 Task: Add Sprouts Unbleached Wax Paper to the cart.
Action: Mouse moved to (777, 290)
Screenshot: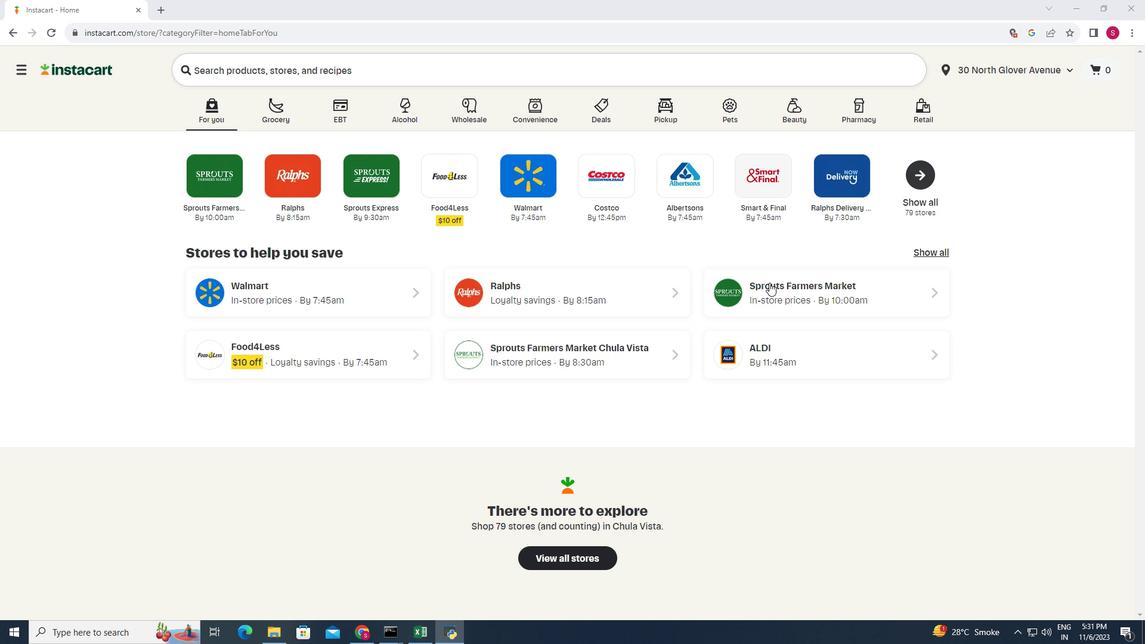 
Action: Mouse pressed left at (777, 290)
Screenshot: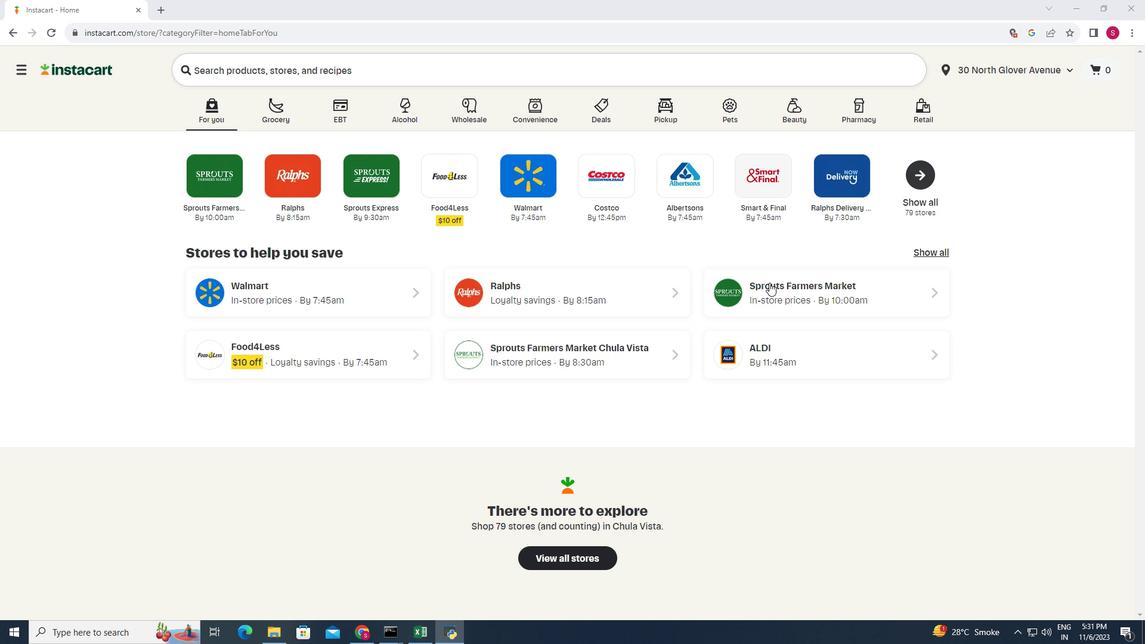 
Action: Mouse moved to (57, 407)
Screenshot: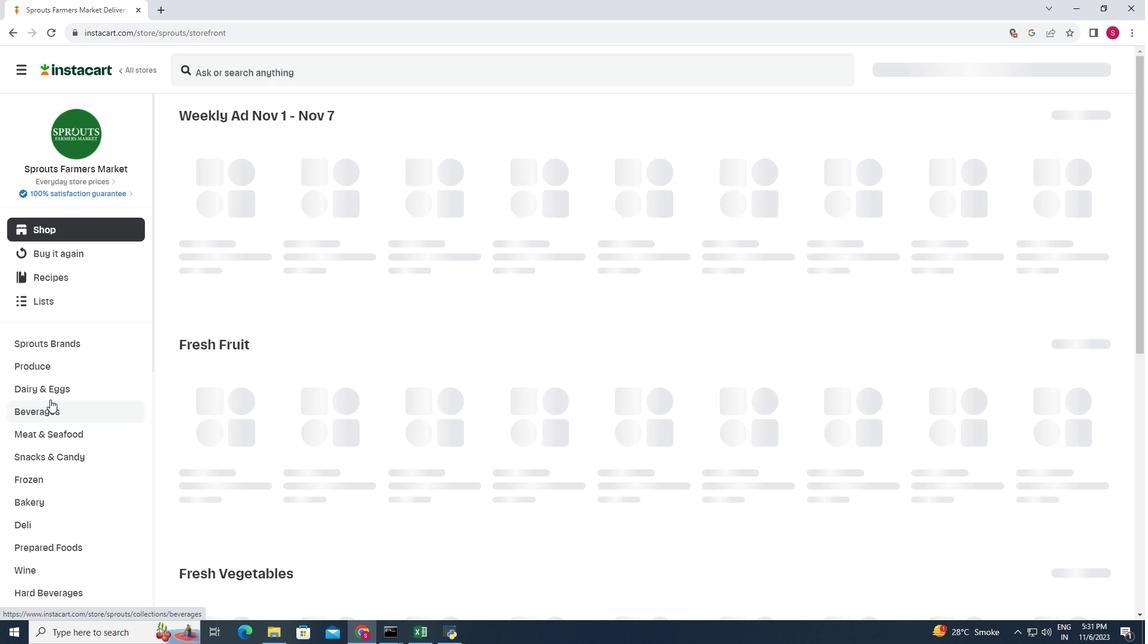 
Action: Mouse scrolled (57, 406) with delta (0, 0)
Screenshot: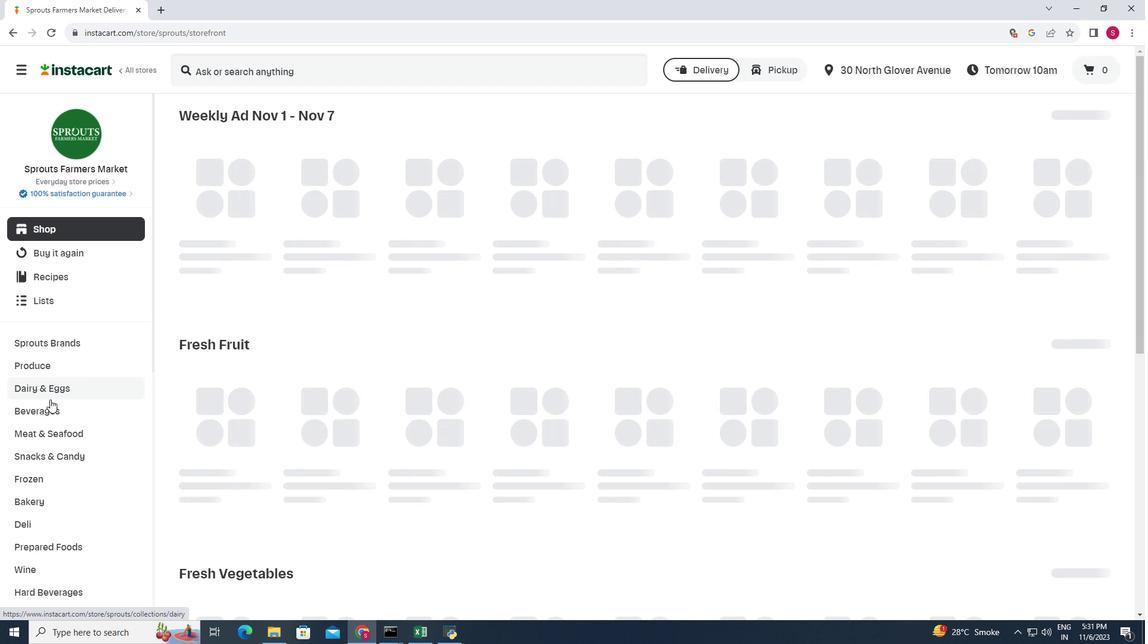 
Action: Mouse scrolled (57, 406) with delta (0, 0)
Screenshot: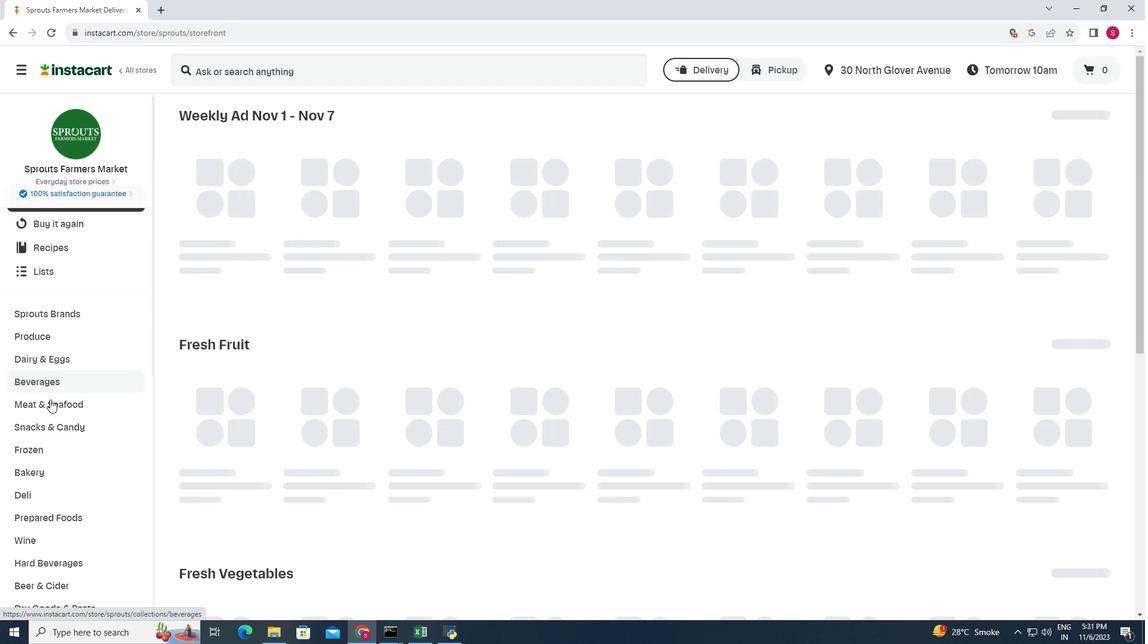 
Action: Mouse scrolled (57, 406) with delta (0, 0)
Screenshot: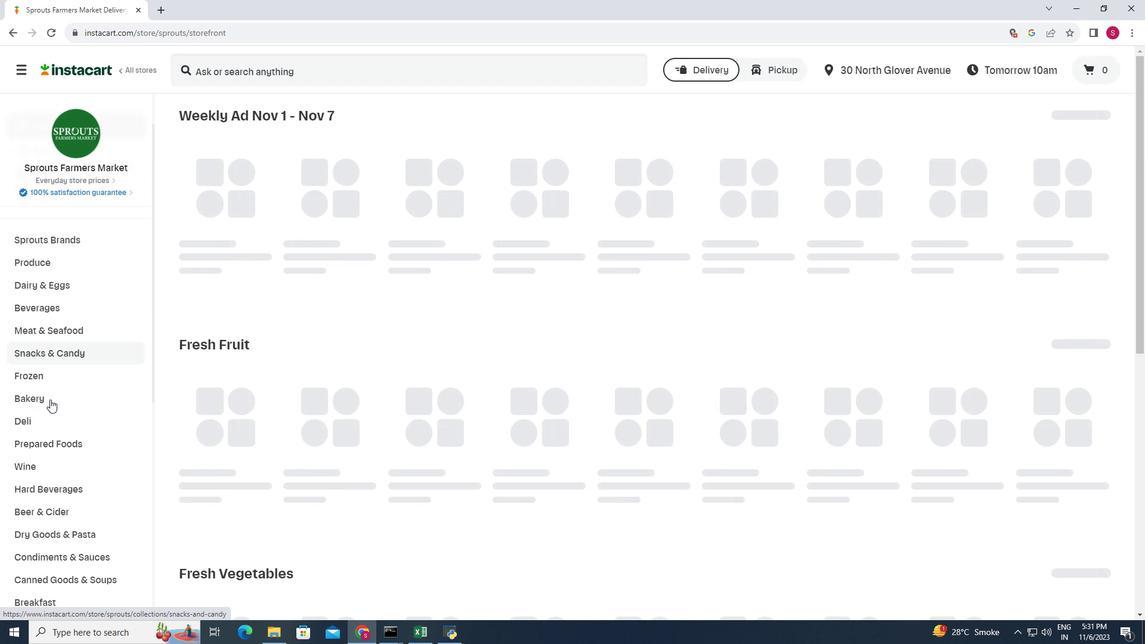 
Action: Mouse moved to (64, 402)
Screenshot: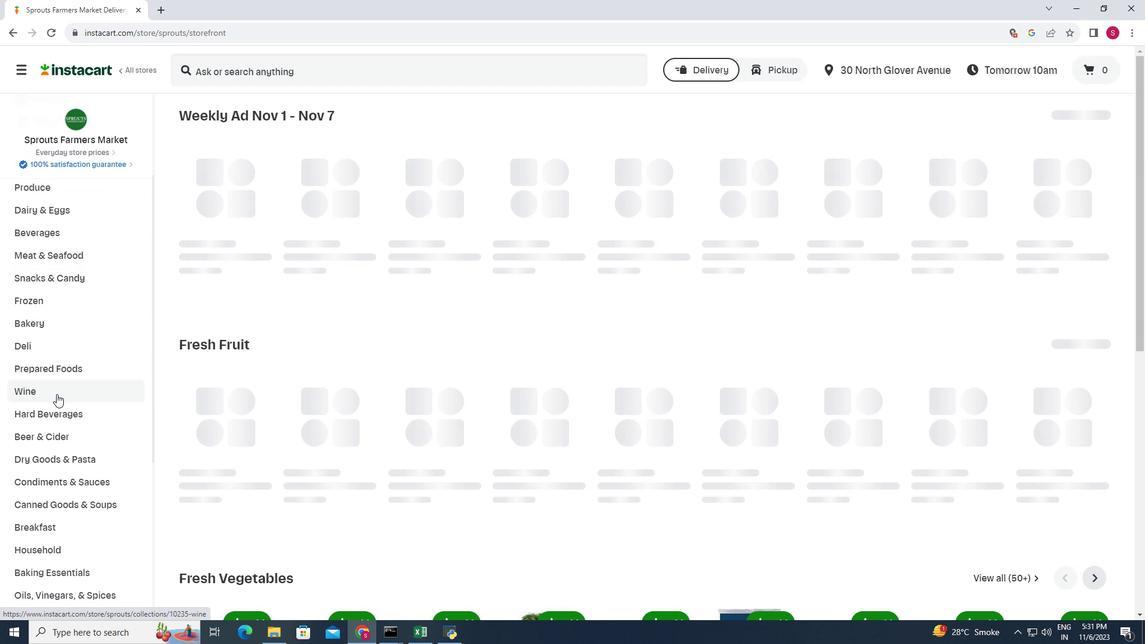 
Action: Mouse scrolled (64, 401) with delta (0, 0)
Screenshot: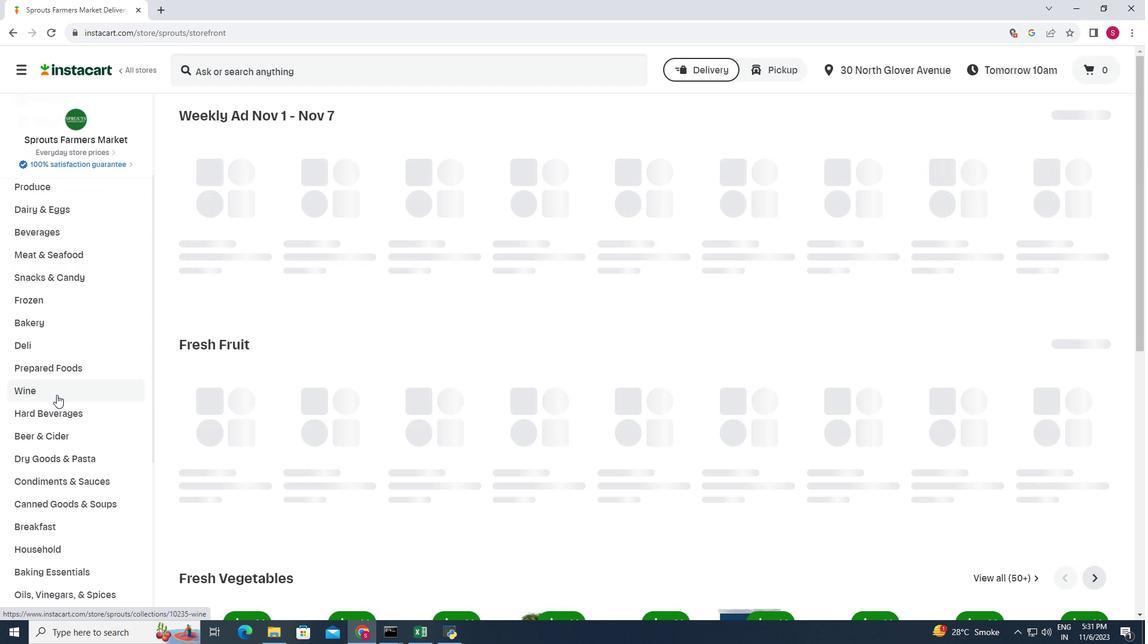
Action: Mouse moved to (57, 499)
Screenshot: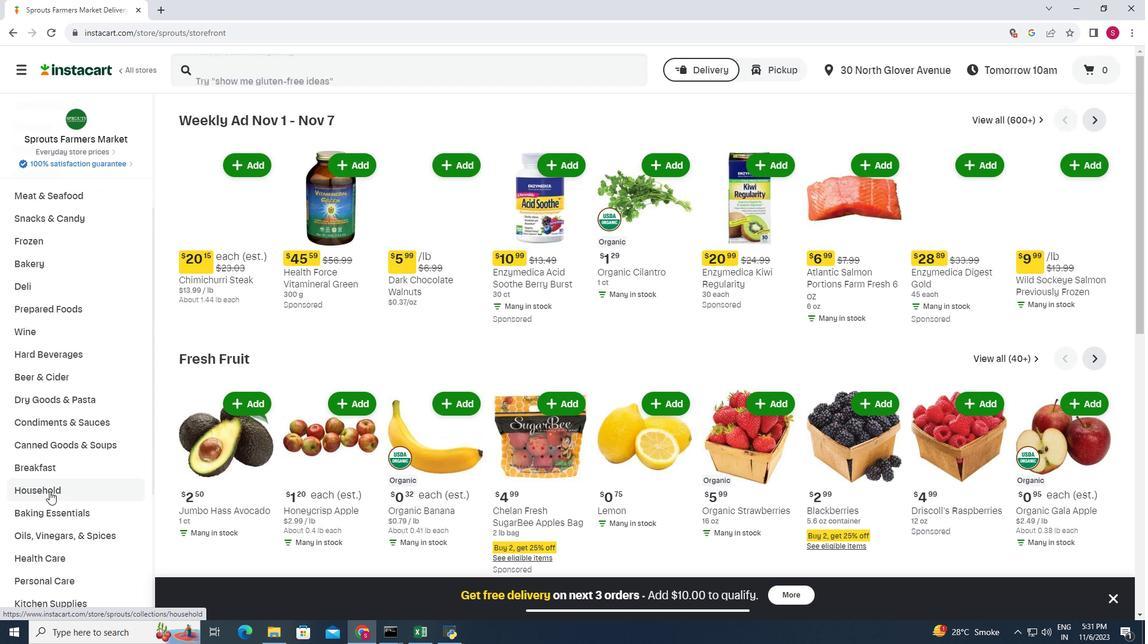 
Action: Mouse pressed left at (57, 499)
Screenshot: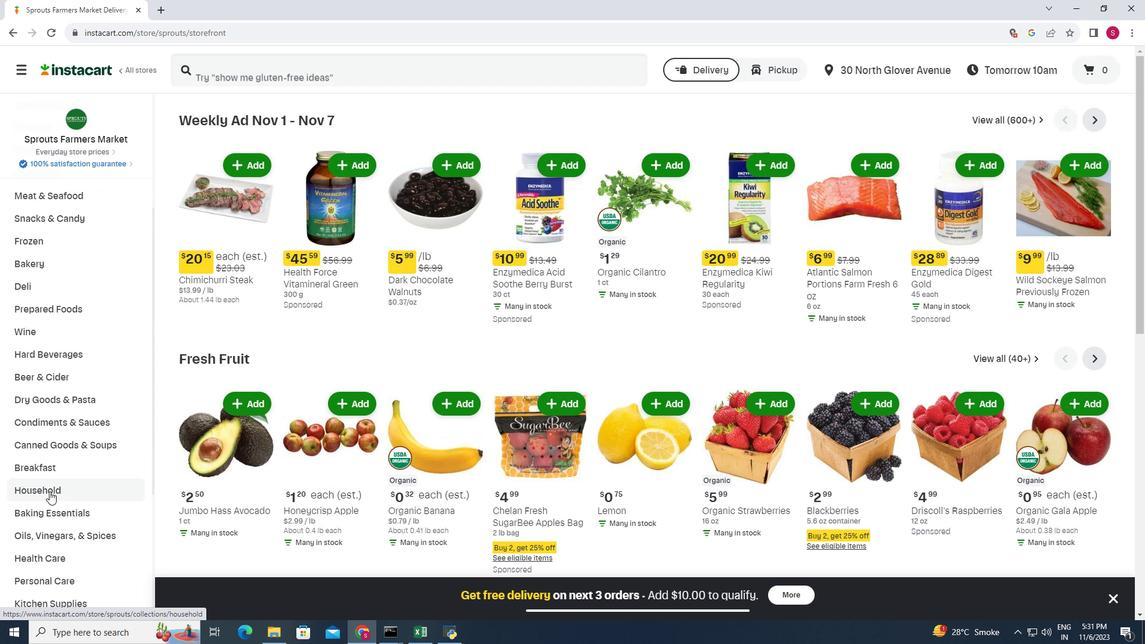
Action: Mouse moved to (526, 155)
Screenshot: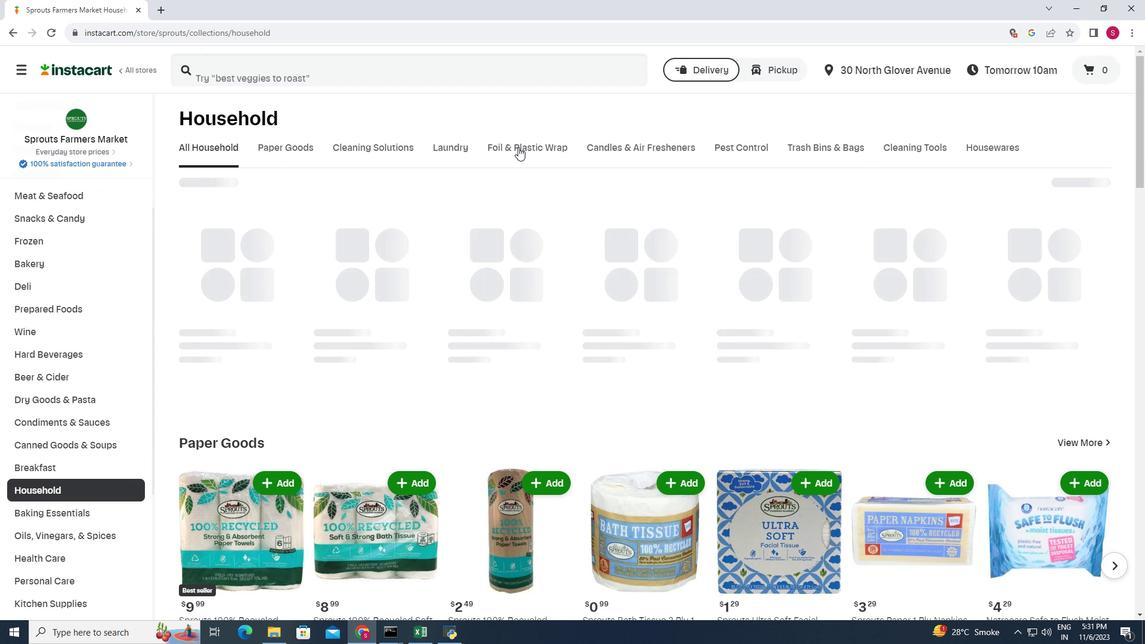 
Action: Mouse pressed left at (526, 155)
Screenshot: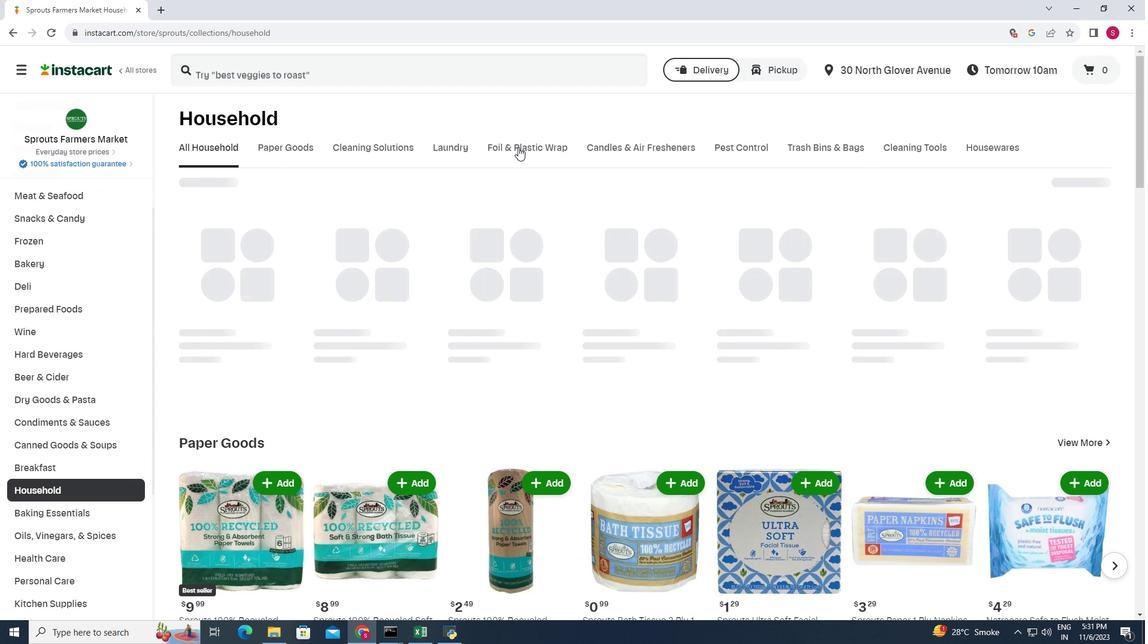
Action: Mouse moved to (776, 312)
Screenshot: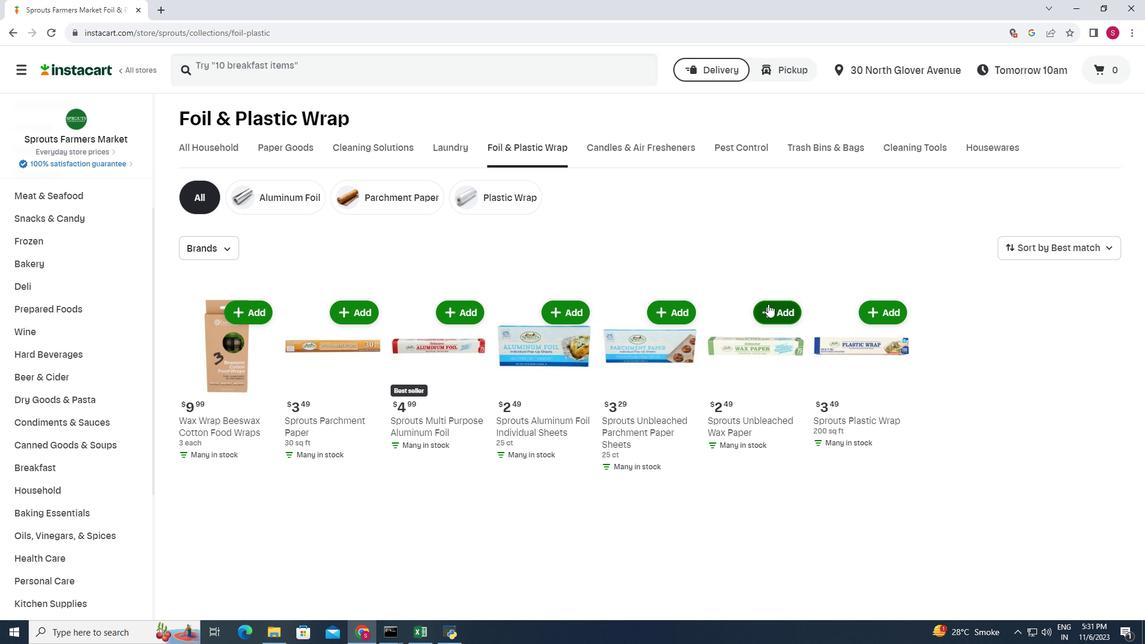 
Action: Mouse pressed left at (776, 312)
Screenshot: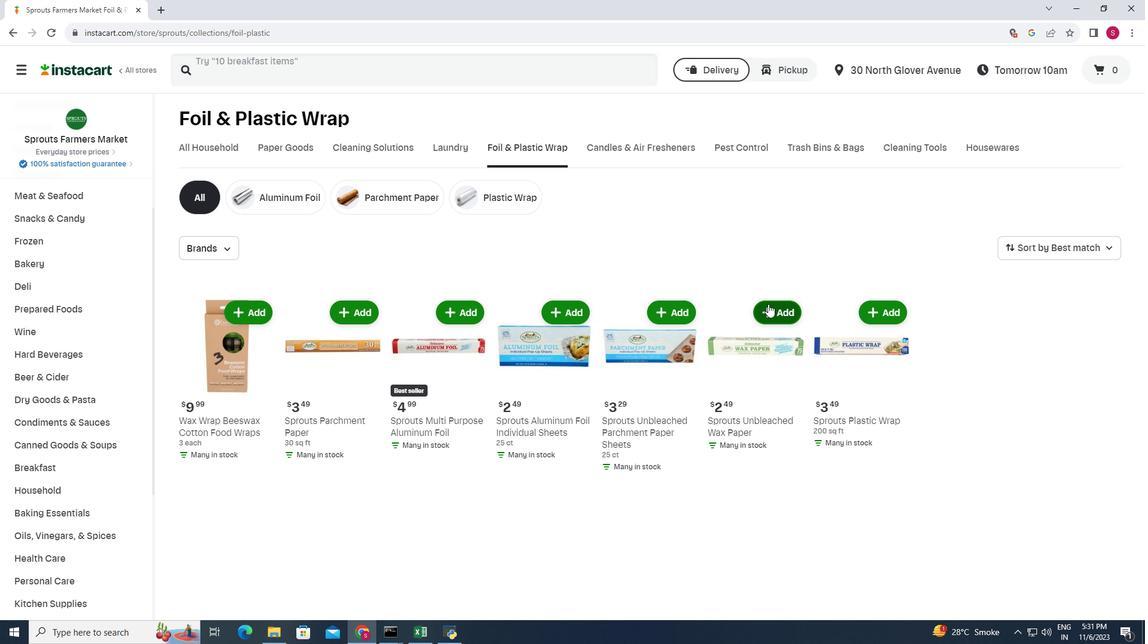 
Action: Mouse moved to (727, 251)
Screenshot: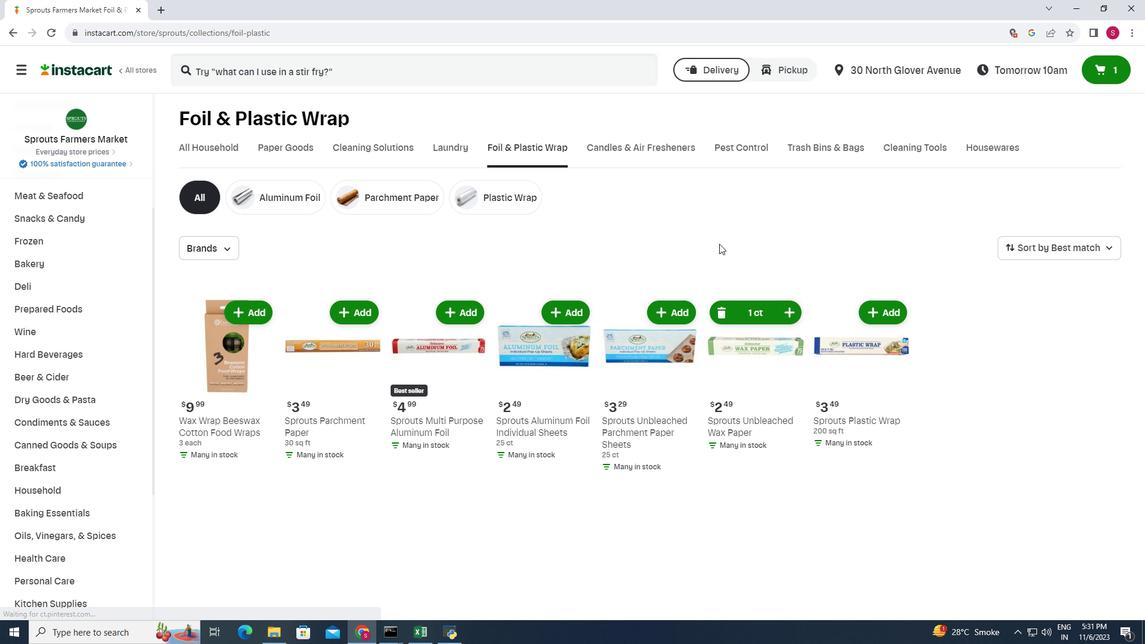 
